 Task: Create in the project Transpire and in the Backlog issue 'Upgrade the performance of a mobile application to reduce load times and improve responsiveness' a child issue 'Integration with marketing automation software', and assign it to team member softage.1@softage.net.
Action: Mouse moved to (202, 63)
Screenshot: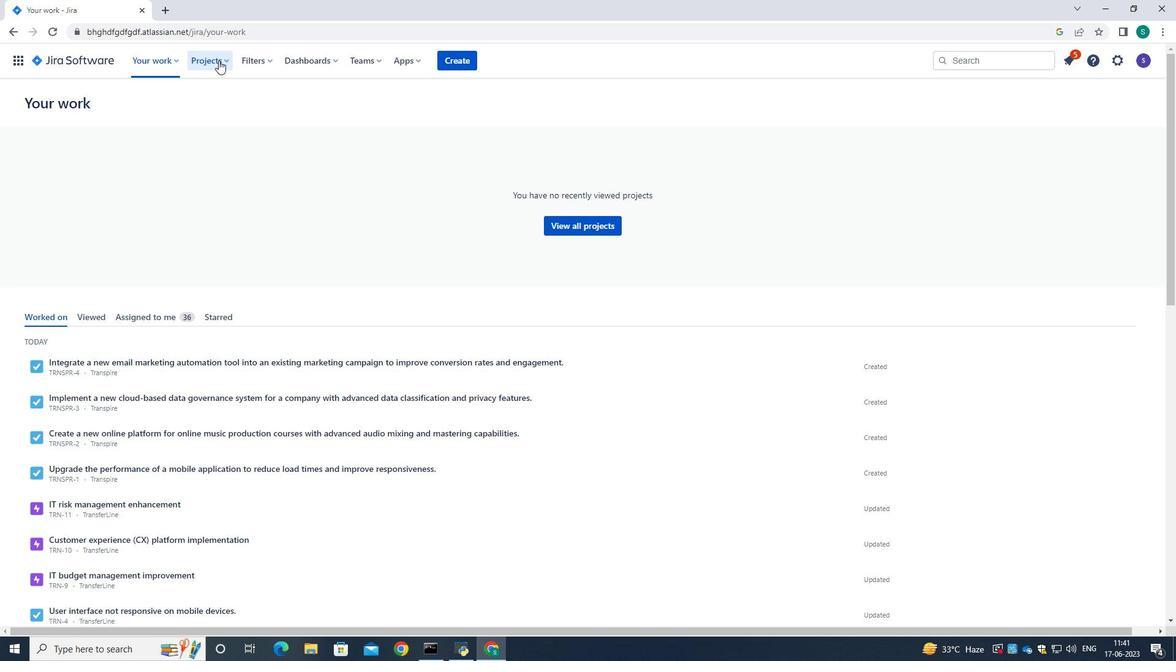 
Action: Mouse pressed left at (202, 63)
Screenshot: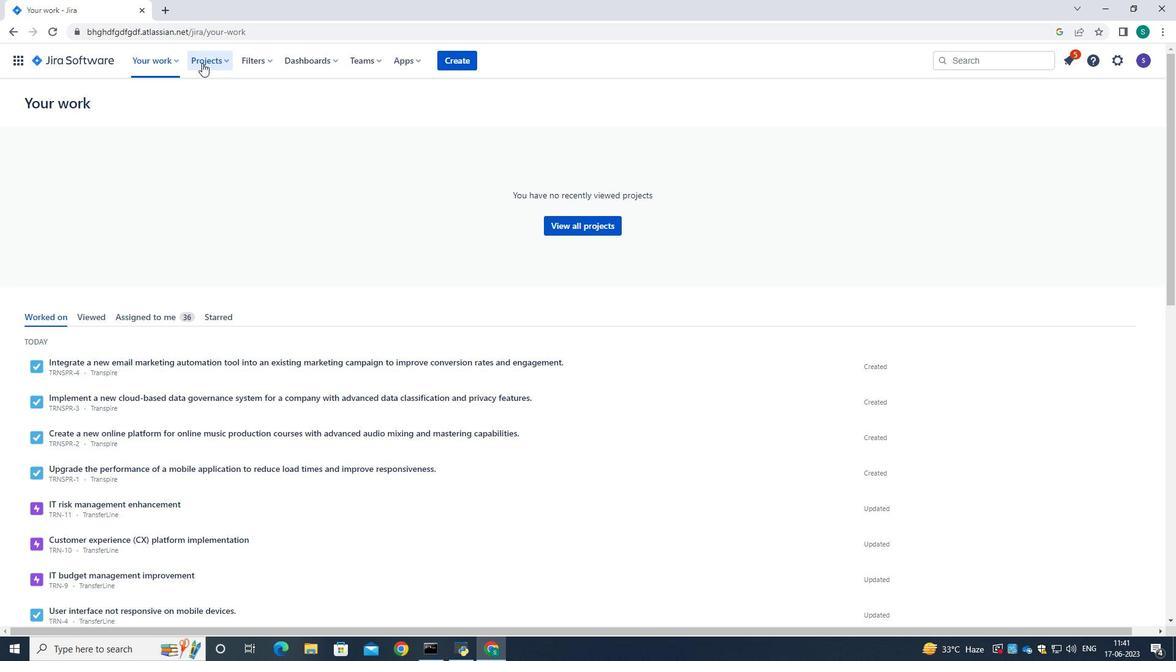 
Action: Mouse moved to (280, 126)
Screenshot: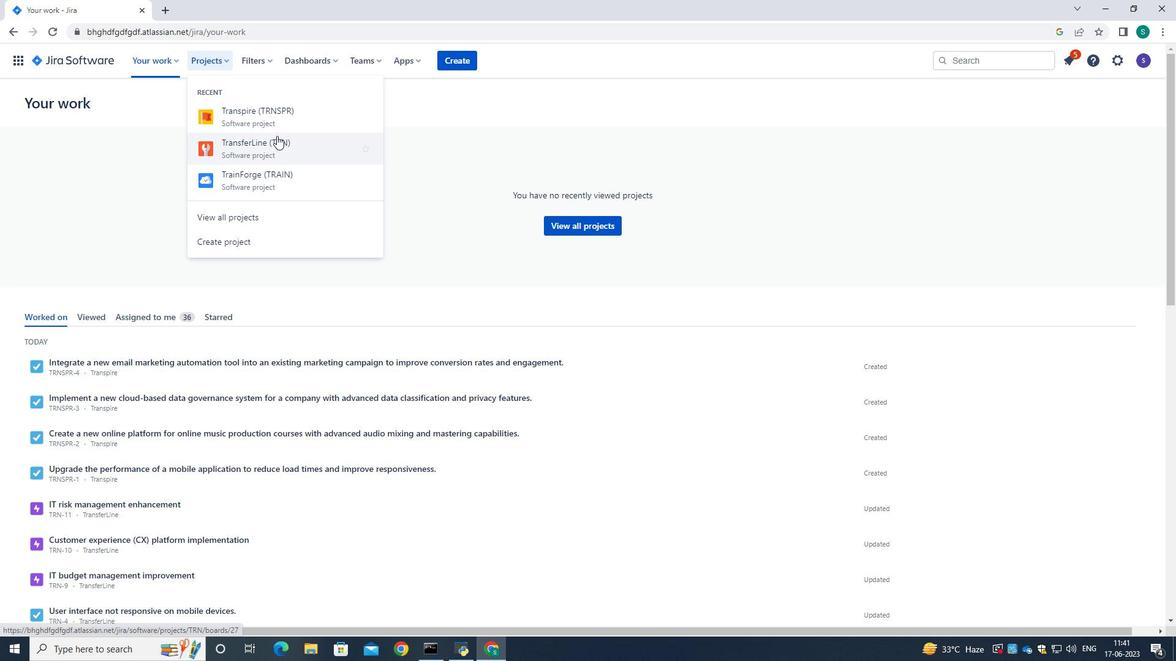 
Action: Mouse pressed left at (280, 126)
Screenshot: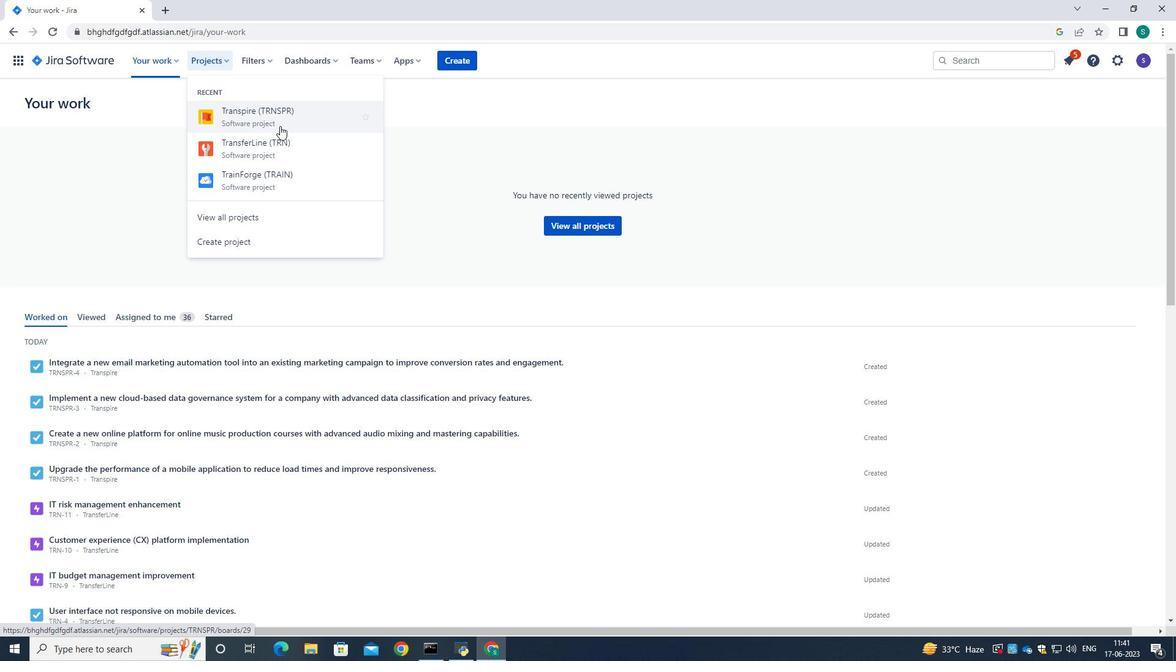 
Action: Mouse moved to (76, 190)
Screenshot: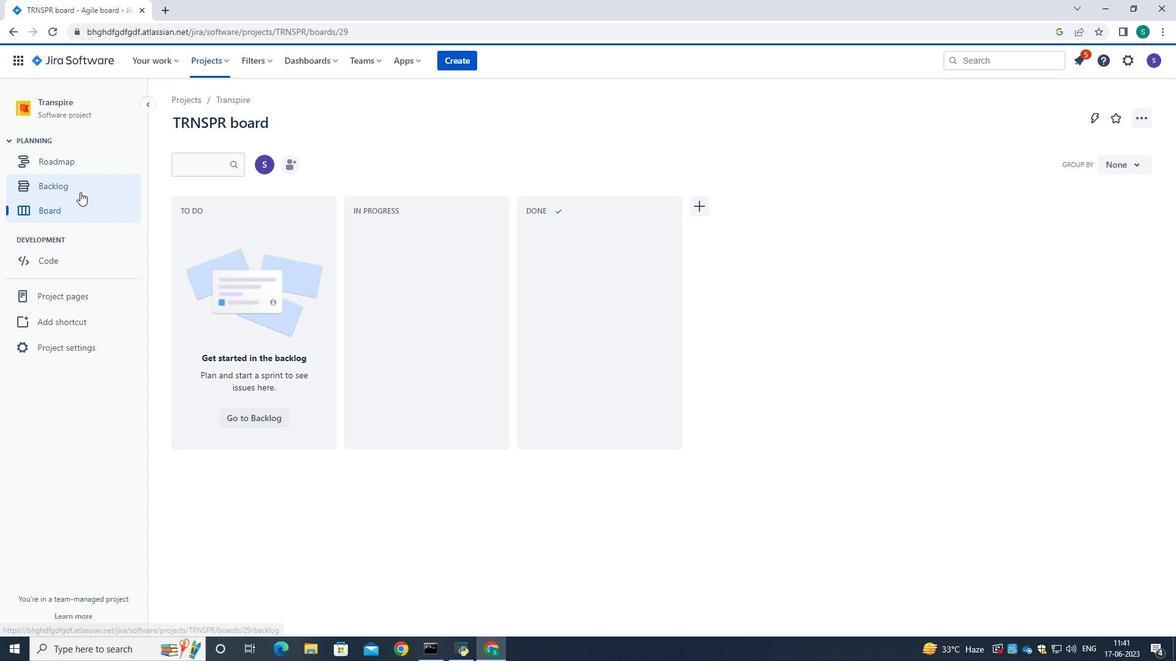 
Action: Mouse pressed left at (76, 190)
Screenshot: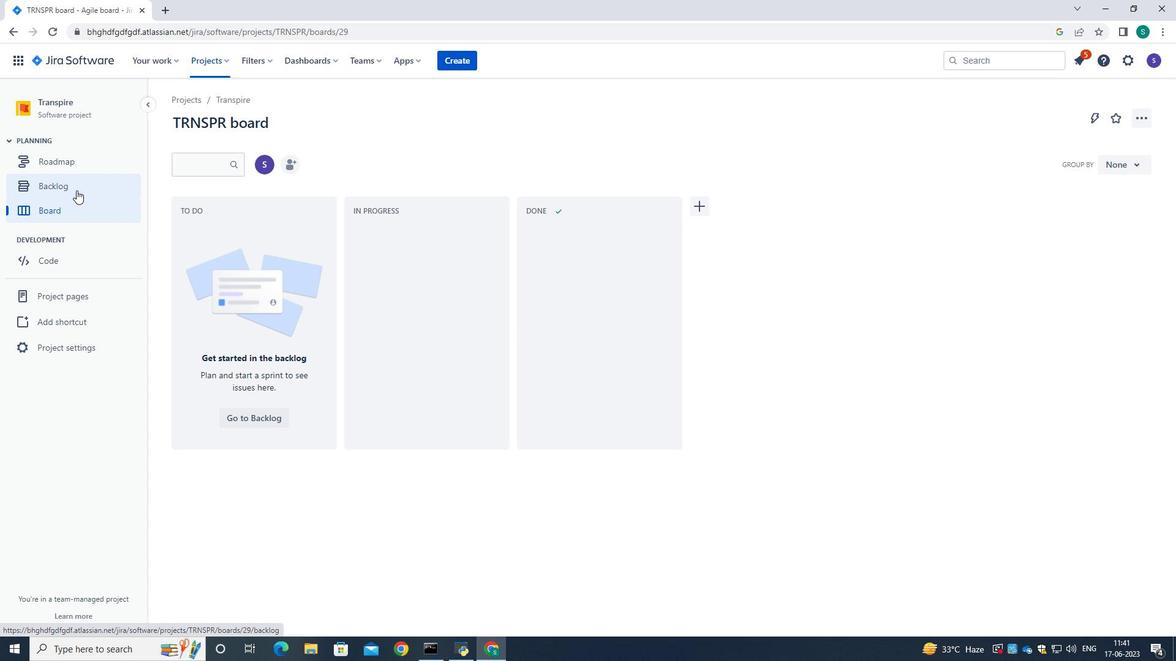 
Action: Mouse moved to (519, 222)
Screenshot: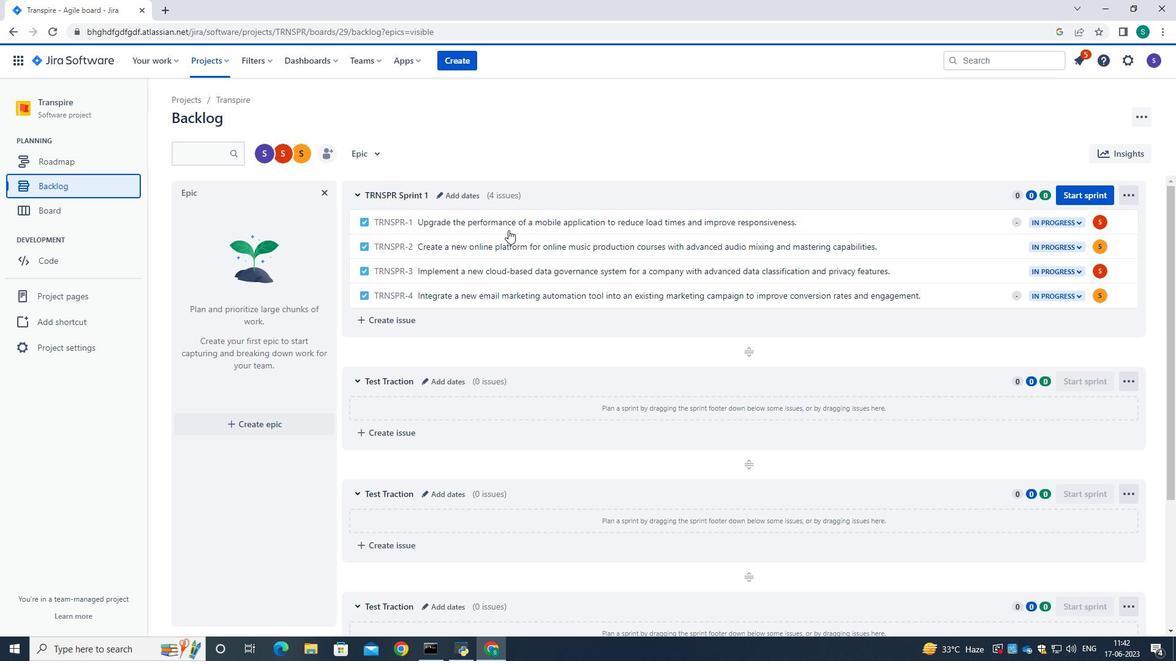 
Action: Mouse pressed left at (519, 222)
Screenshot: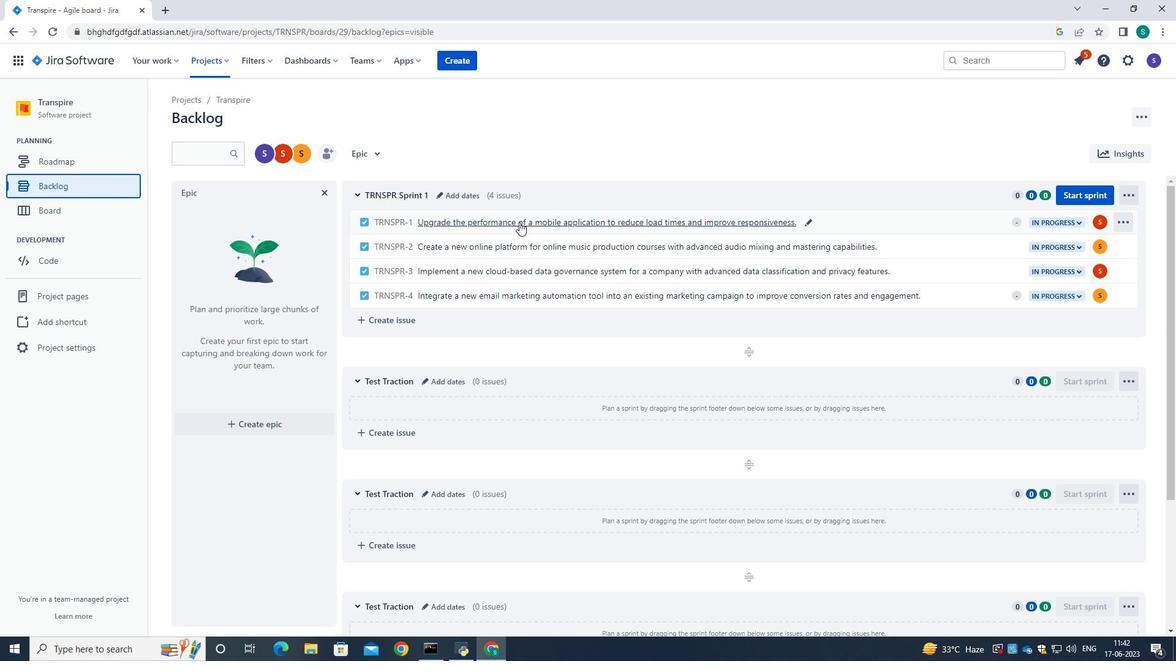 
Action: Mouse moved to (955, 283)
Screenshot: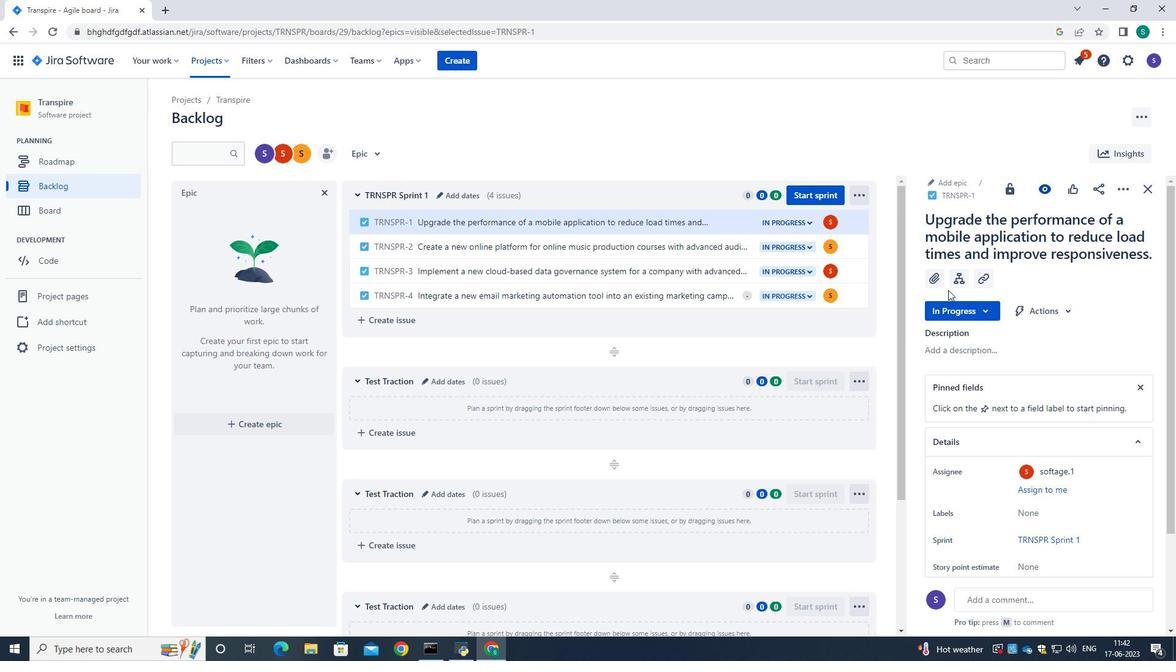 
Action: Mouse pressed left at (955, 283)
Screenshot: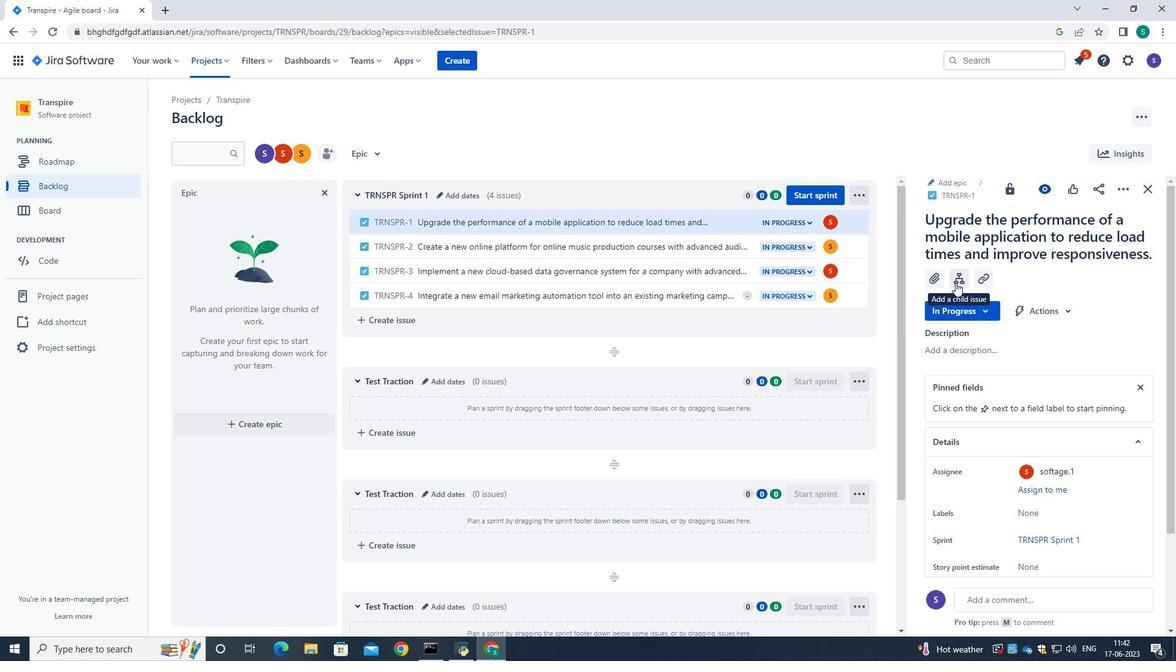 
Action: Mouse moved to (962, 391)
Screenshot: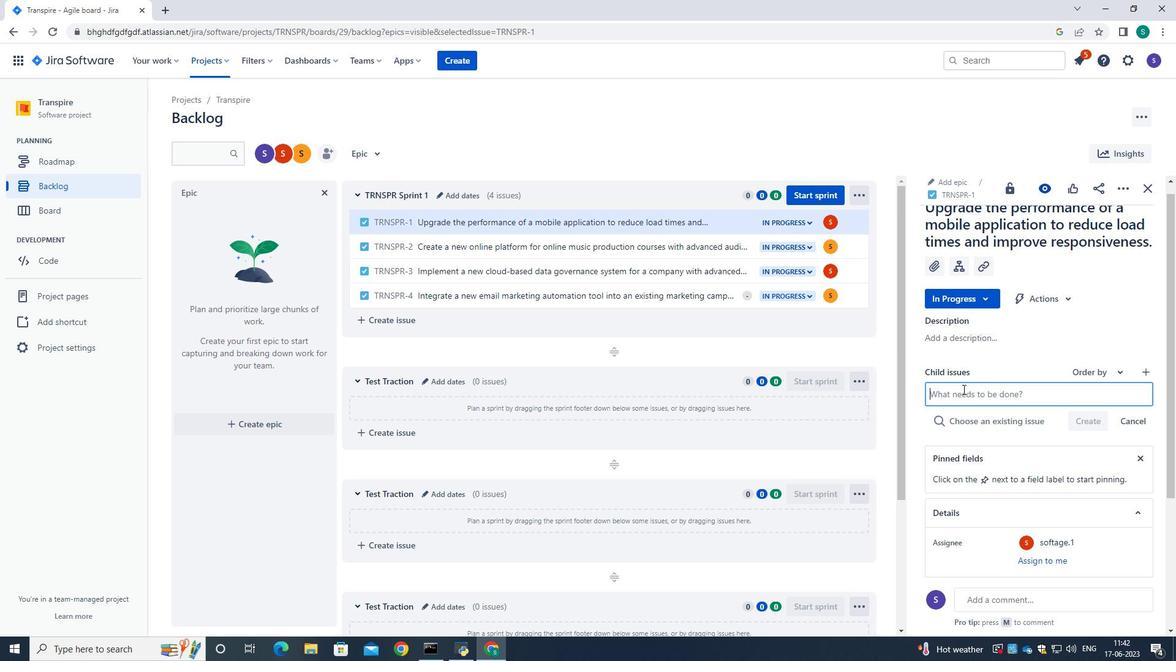 
Action: Mouse pressed left at (962, 391)
Screenshot: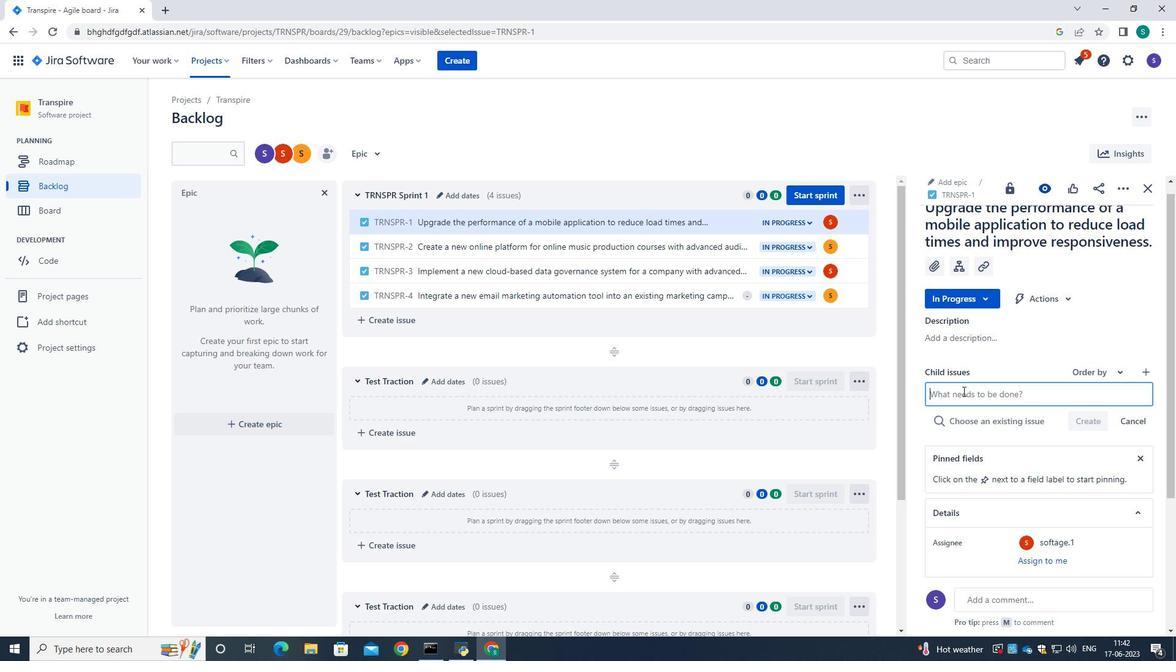 
Action: Key pressed <Key.caps_lock>I<Key.caps_lock>ntegration<Key.space>with<Key.space>marketing<Key.space>automation<Key.space>softa<Key.backspace>ware.
Screenshot: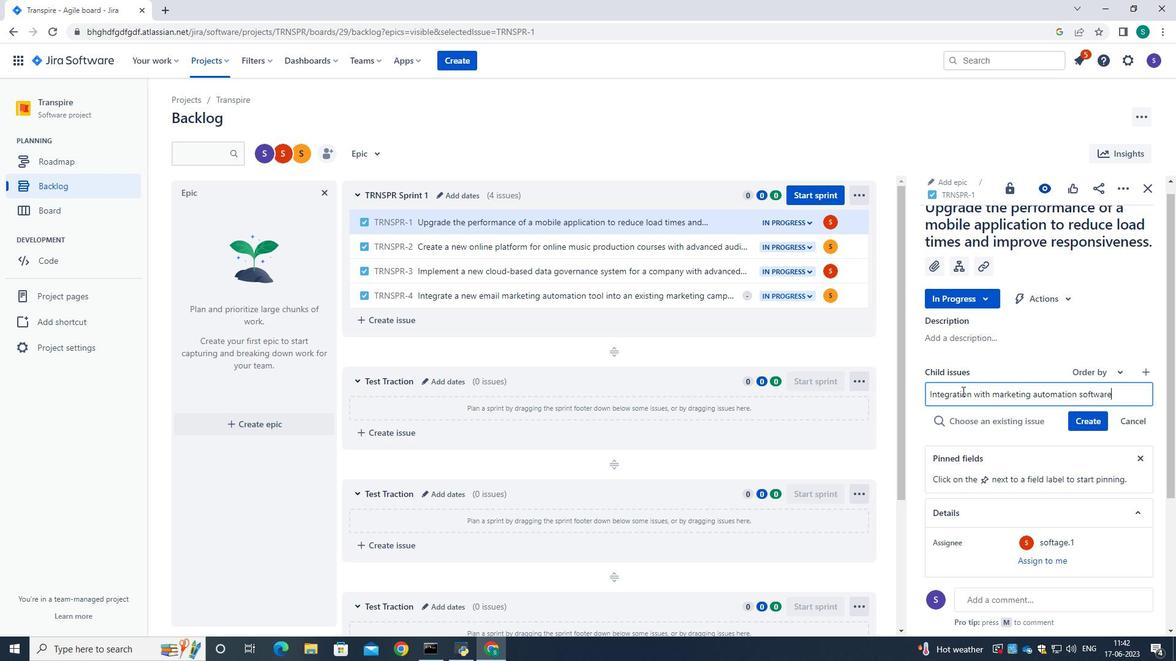 
Action: Mouse moved to (1085, 424)
Screenshot: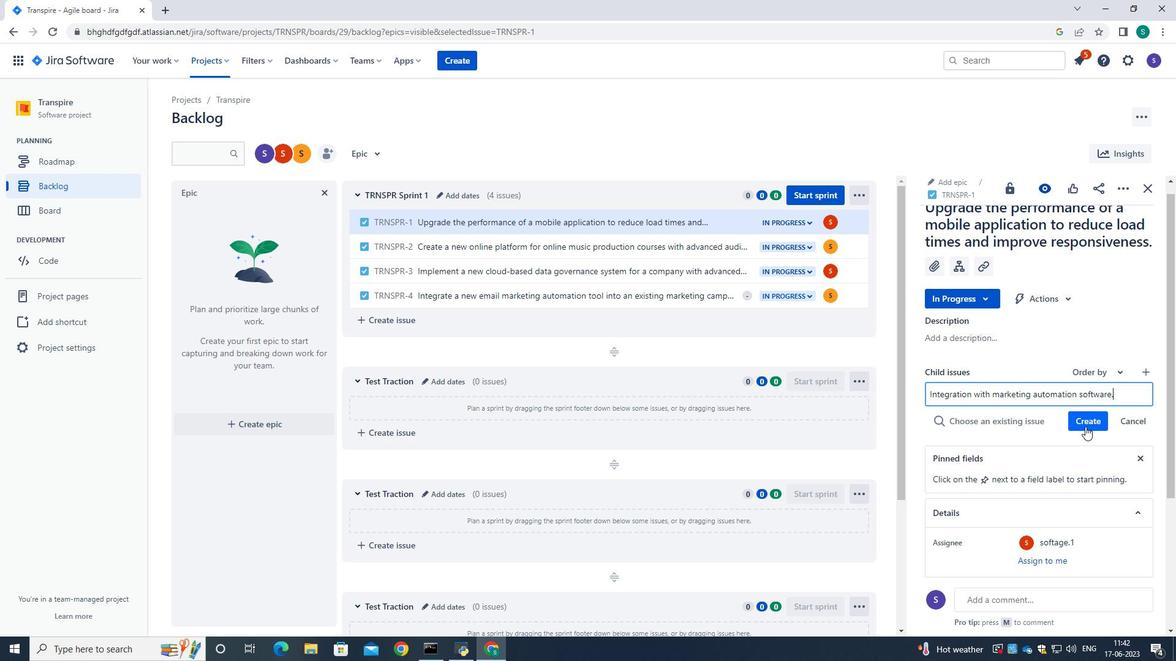 
Action: Mouse pressed left at (1085, 424)
Screenshot: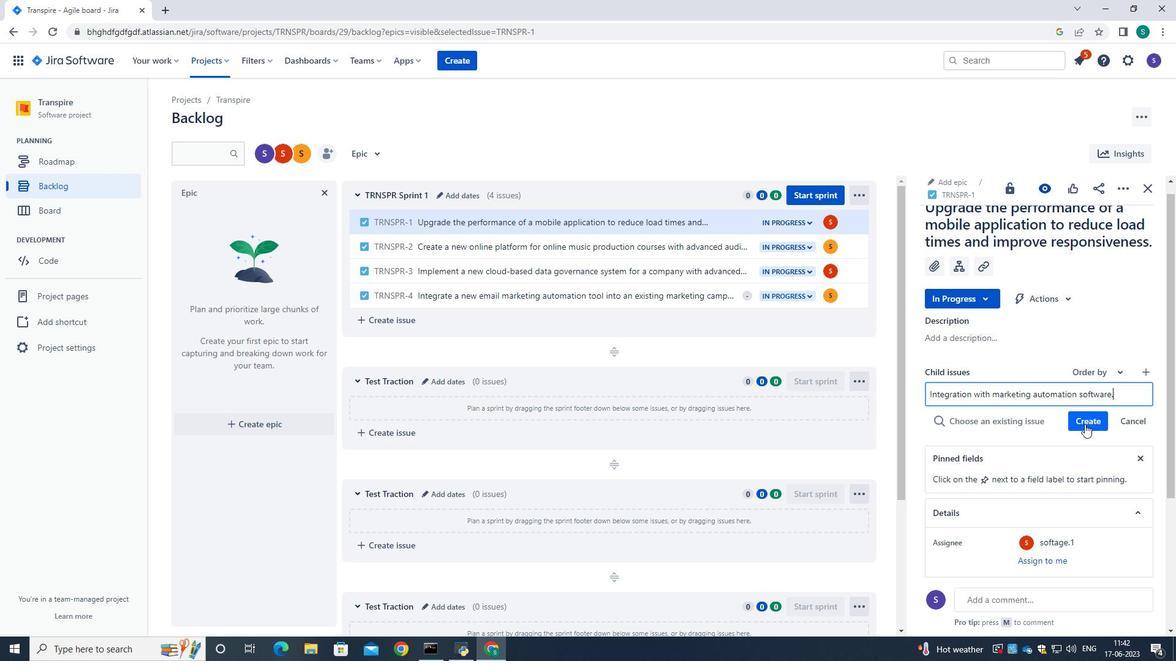 
Action: Mouse moved to (1144, 401)
Screenshot: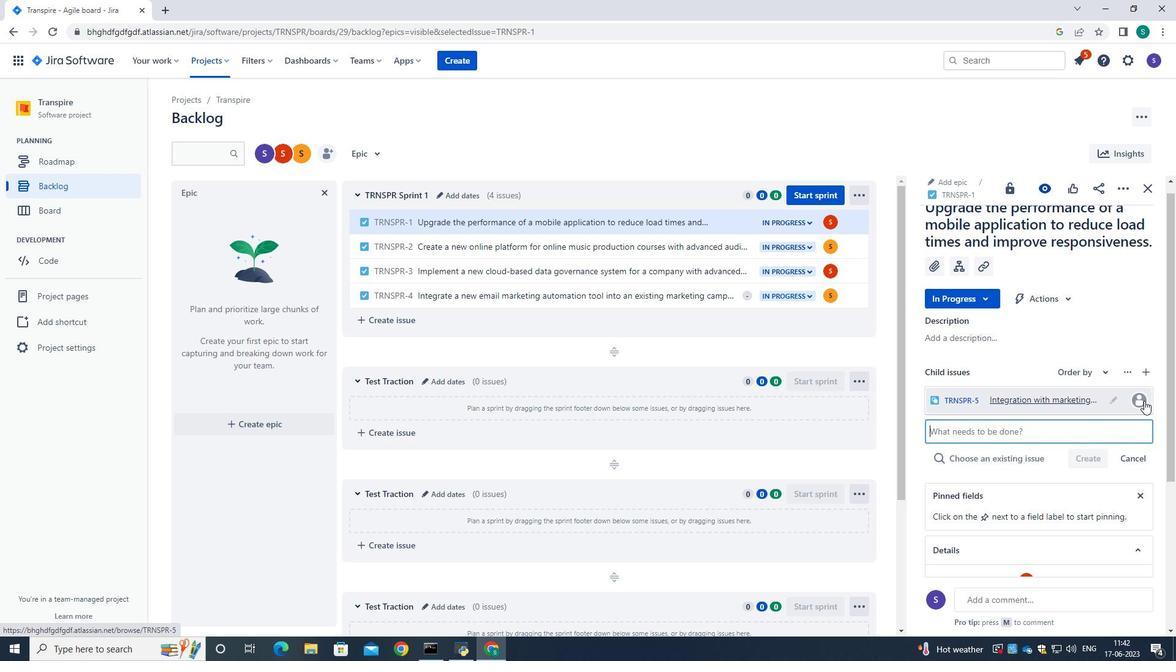 
Action: Mouse pressed left at (1144, 401)
Screenshot: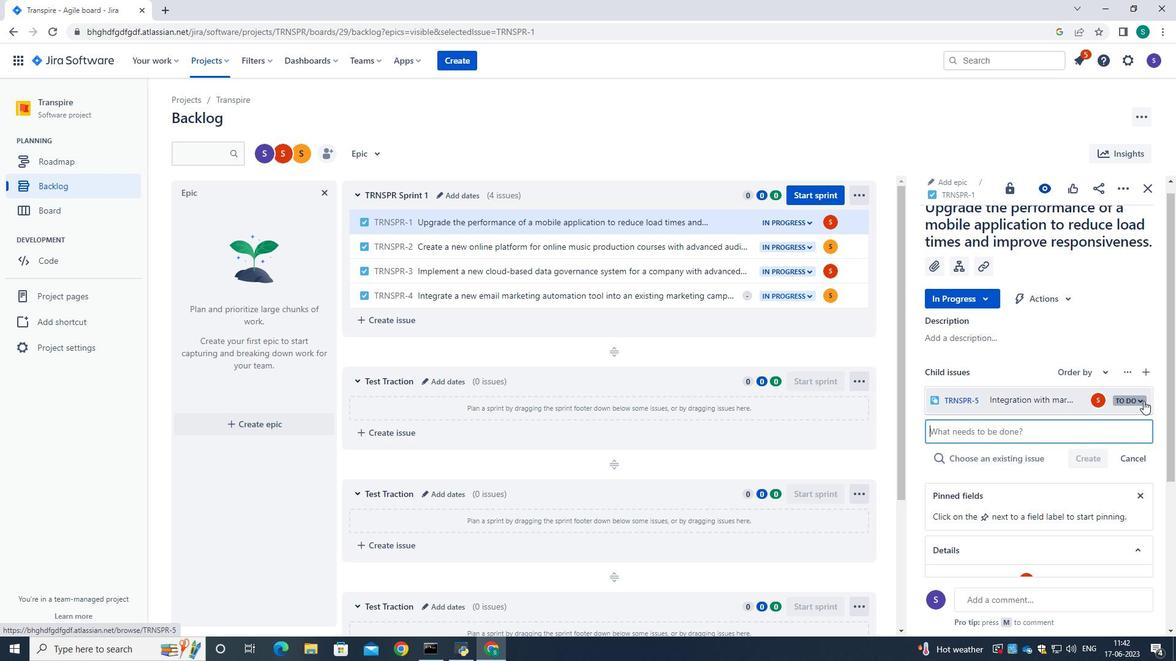 
Action: Mouse moved to (1132, 338)
Screenshot: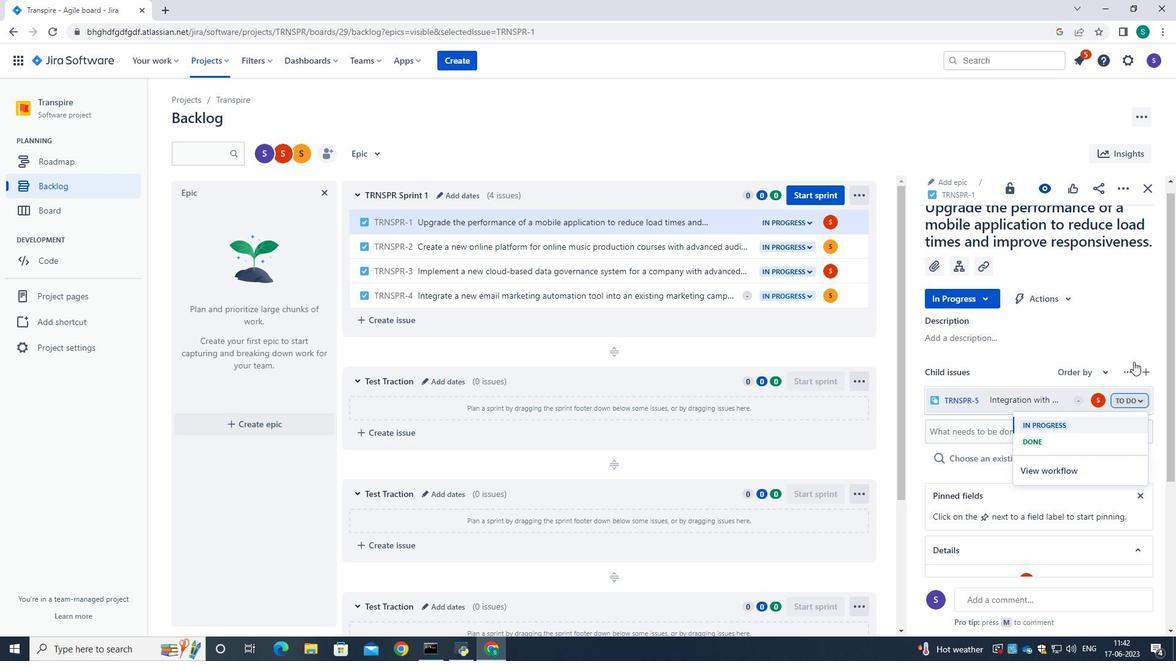 
Action: Mouse pressed left at (1132, 338)
Screenshot: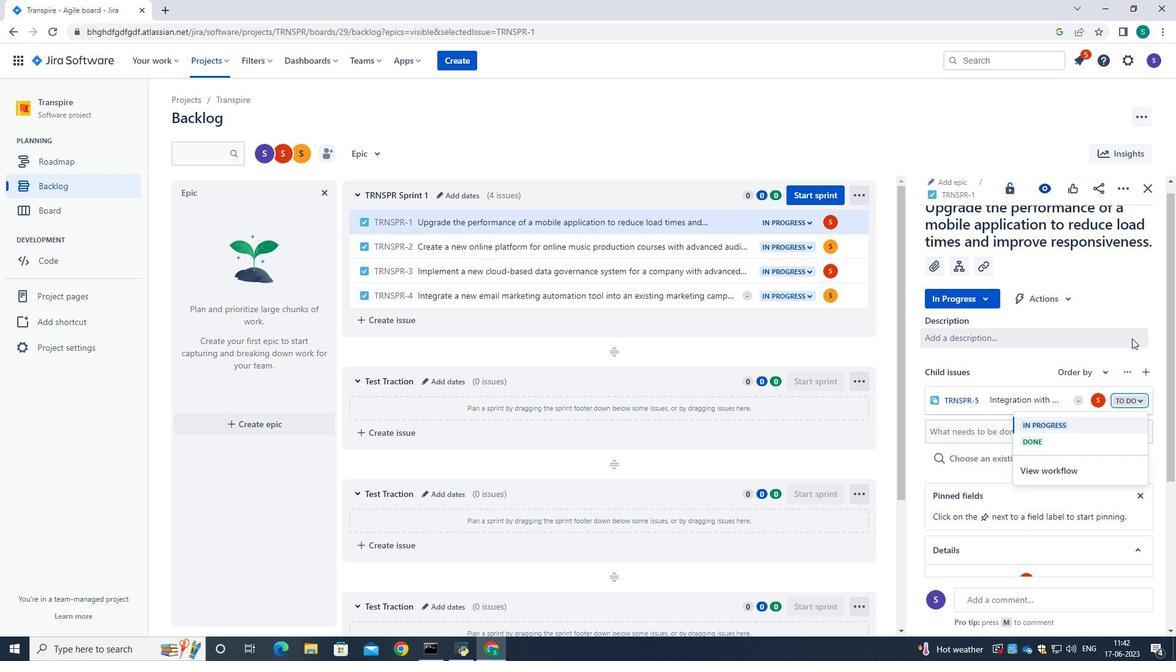 
Action: Mouse moved to (1097, 503)
Screenshot: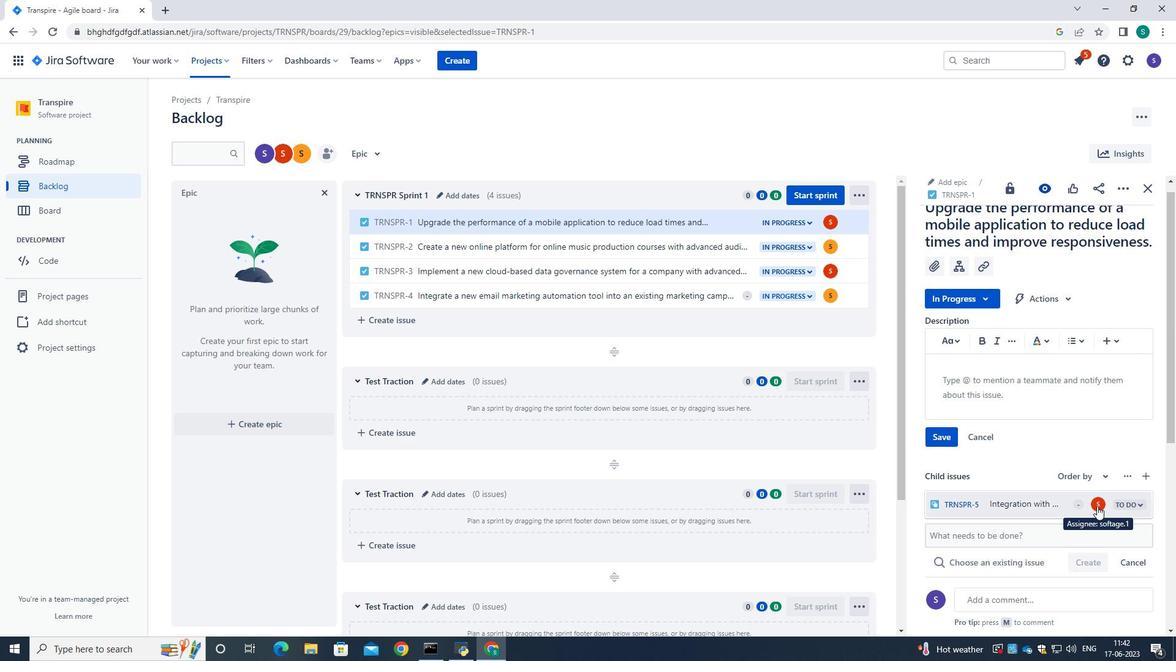 
Action: Mouse pressed left at (1097, 503)
Screenshot: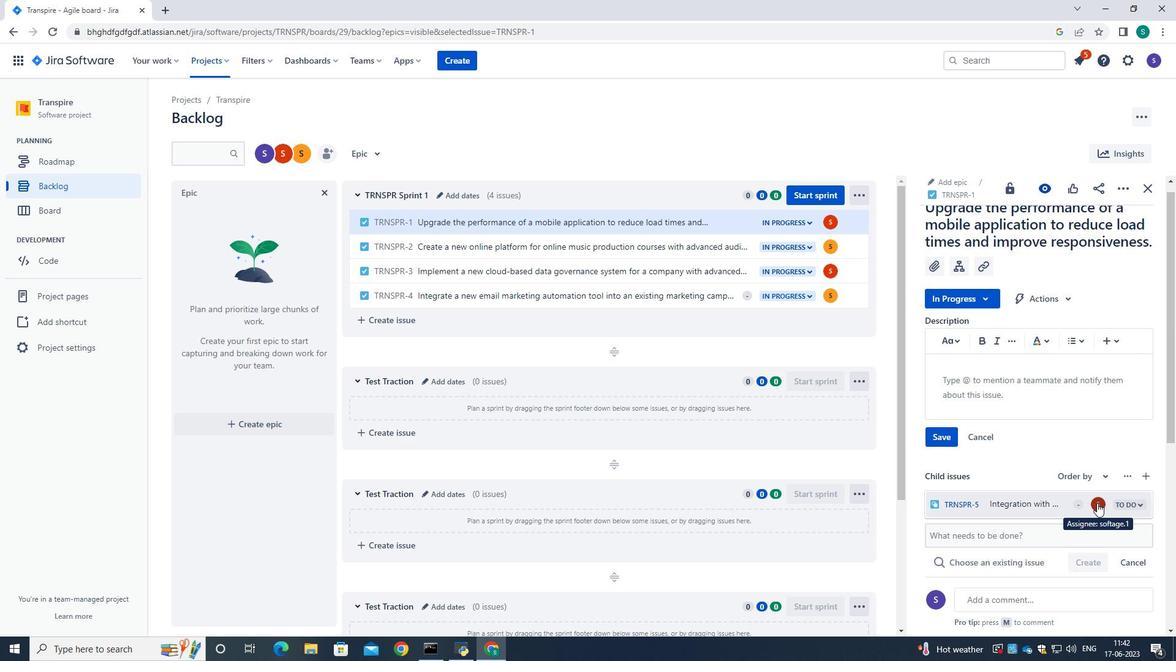 
Action: Mouse moved to (990, 432)
Screenshot: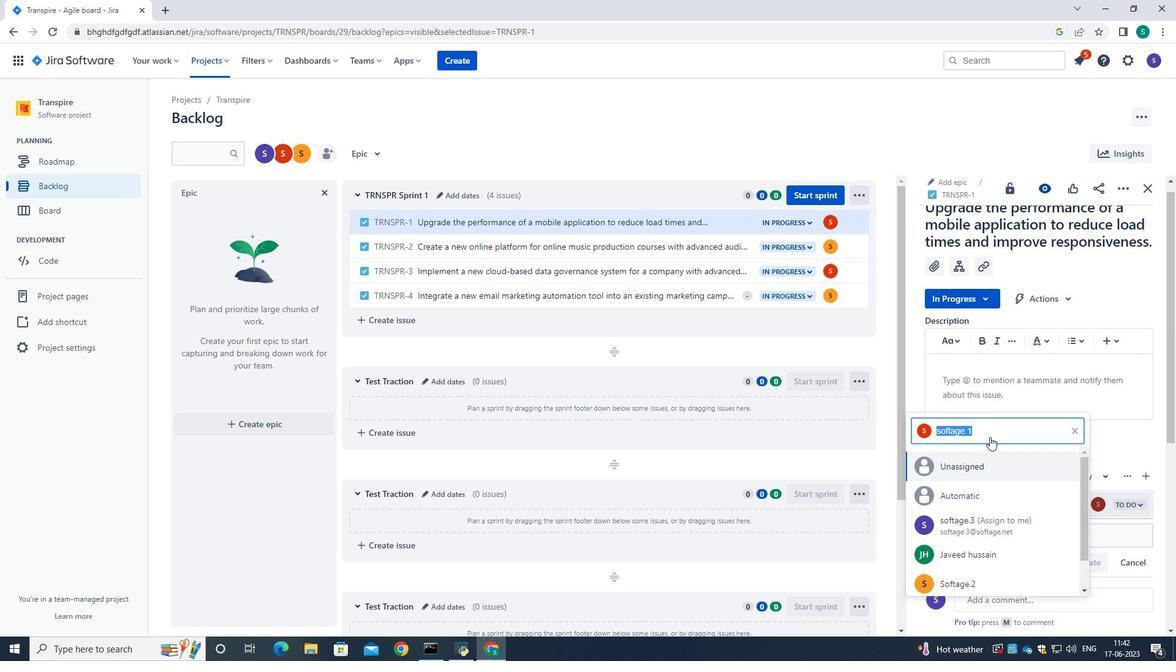 
Action: Key pressed <Key.backspace>softage.1<Key.shift>@softage.net
Screenshot: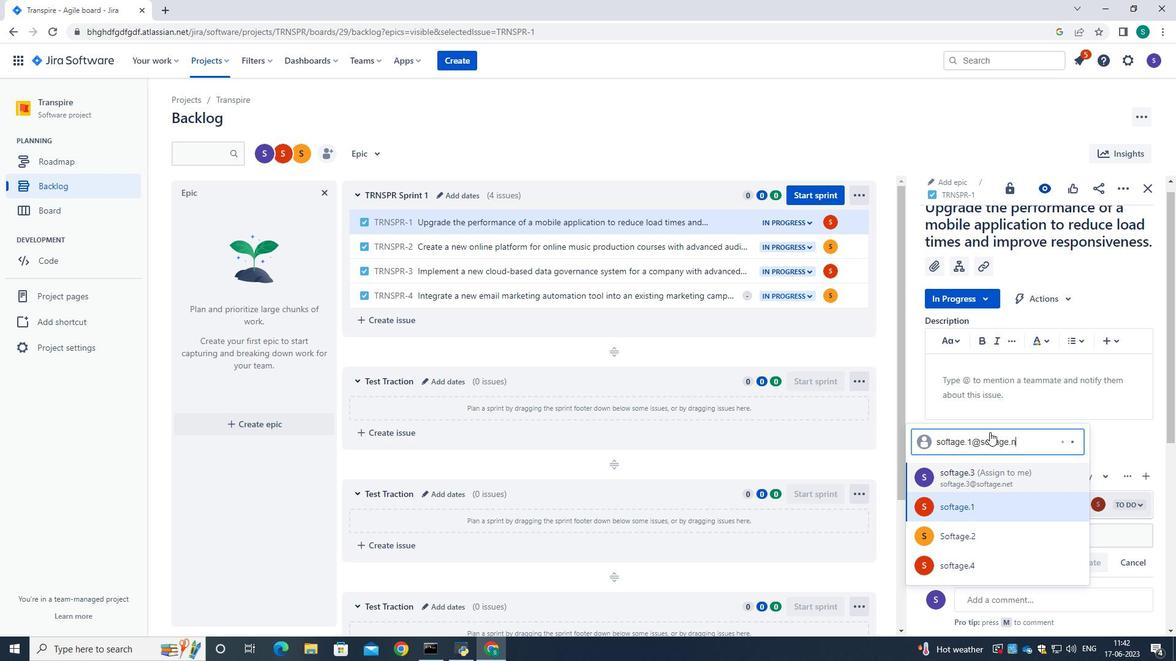 
Action: Mouse moved to (980, 511)
Screenshot: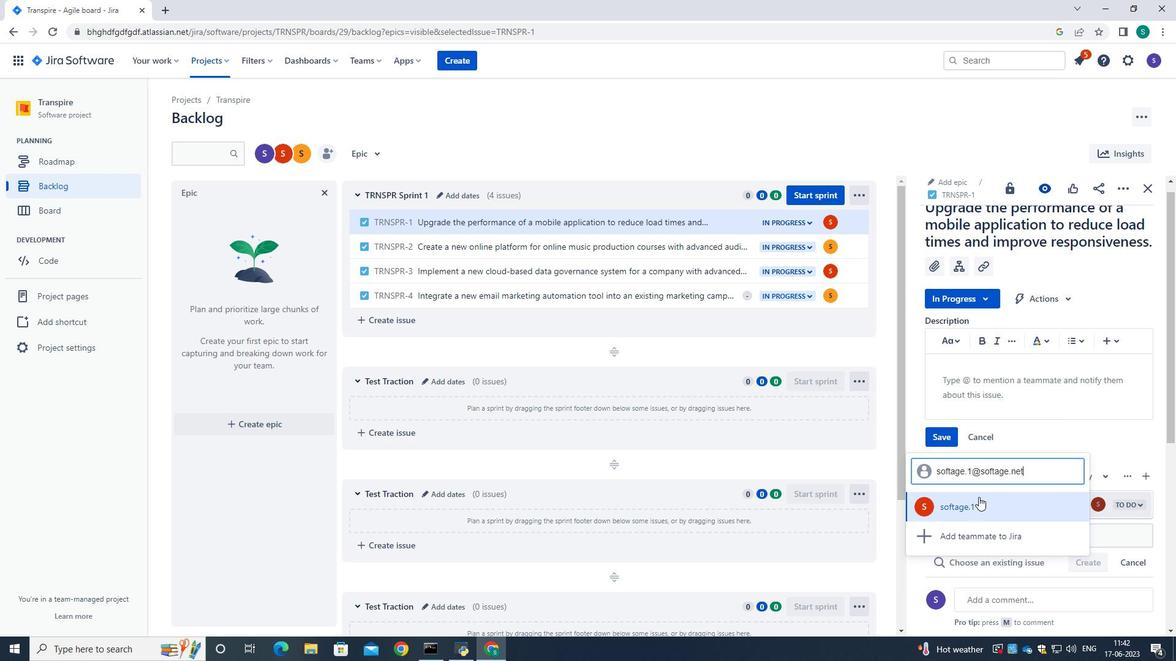 
Action: Mouse pressed left at (980, 511)
Screenshot: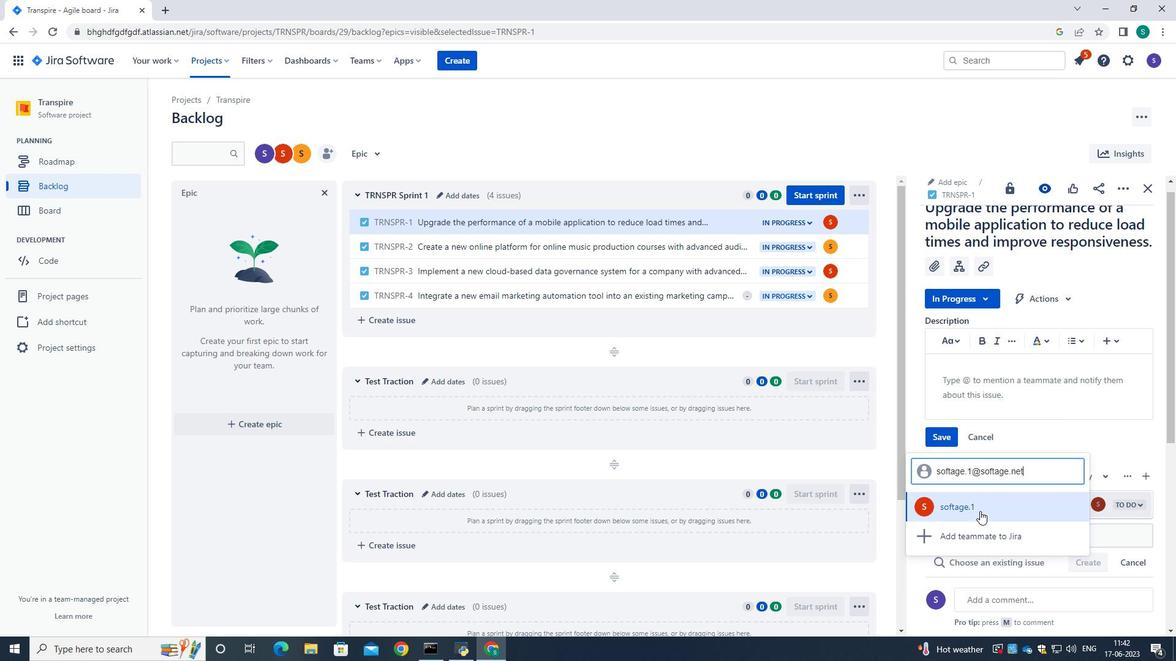 
Action: Mouse moved to (914, 455)
Screenshot: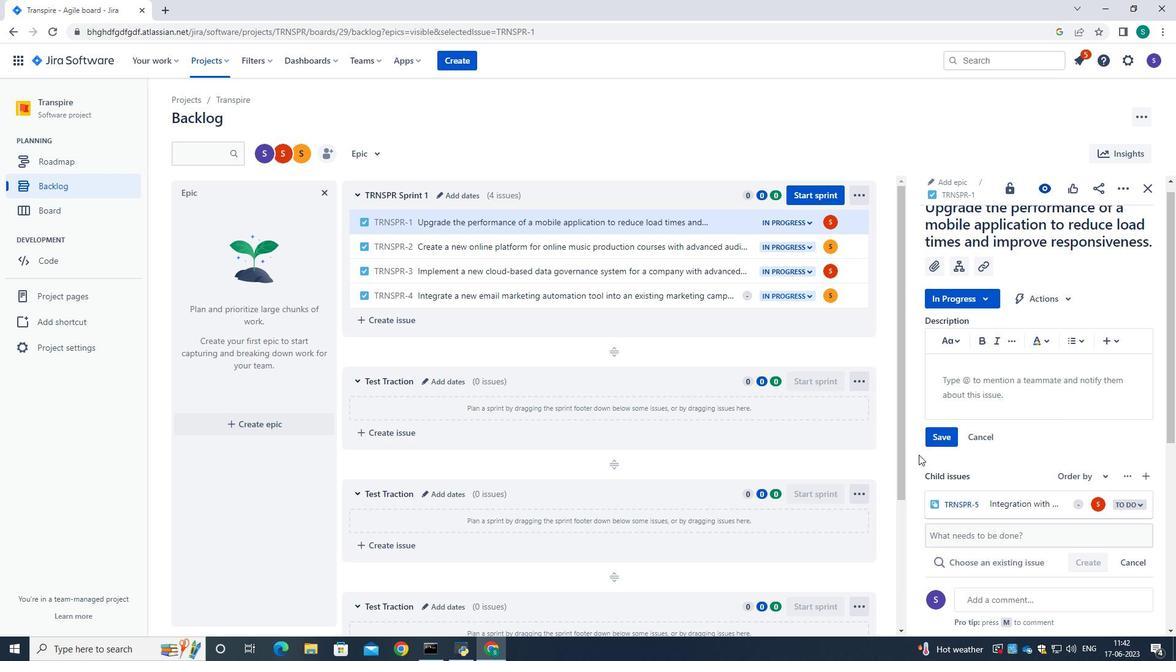 
Action: Mouse pressed left at (914, 455)
Screenshot: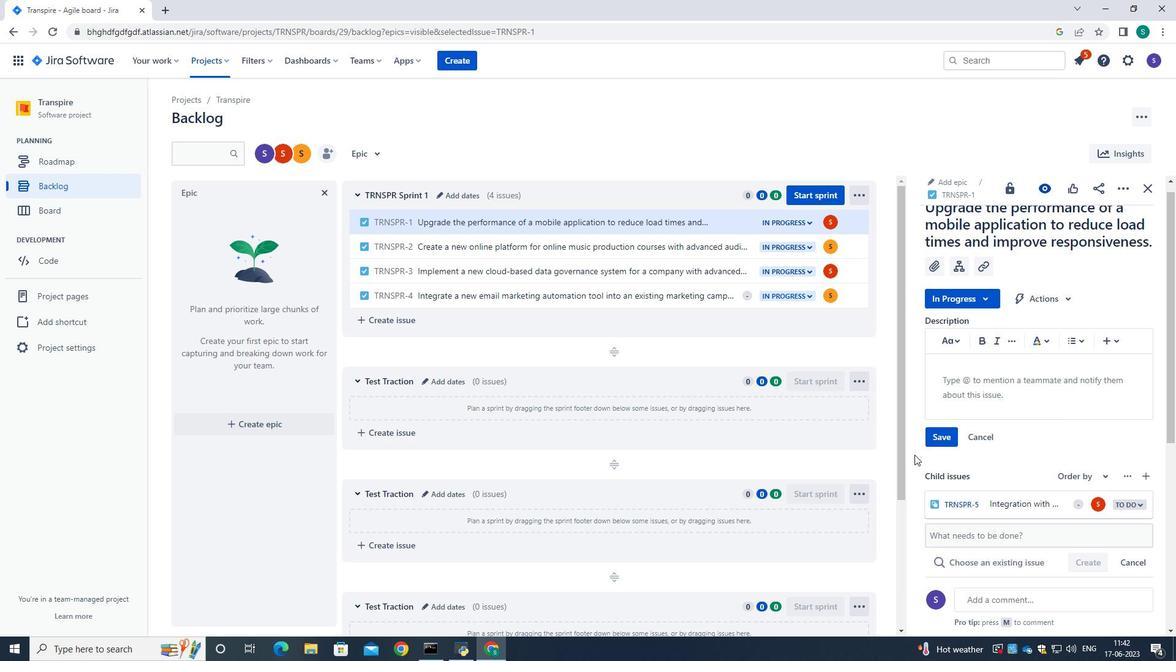 
Action: Mouse moved to (979, 434)
Screenshot: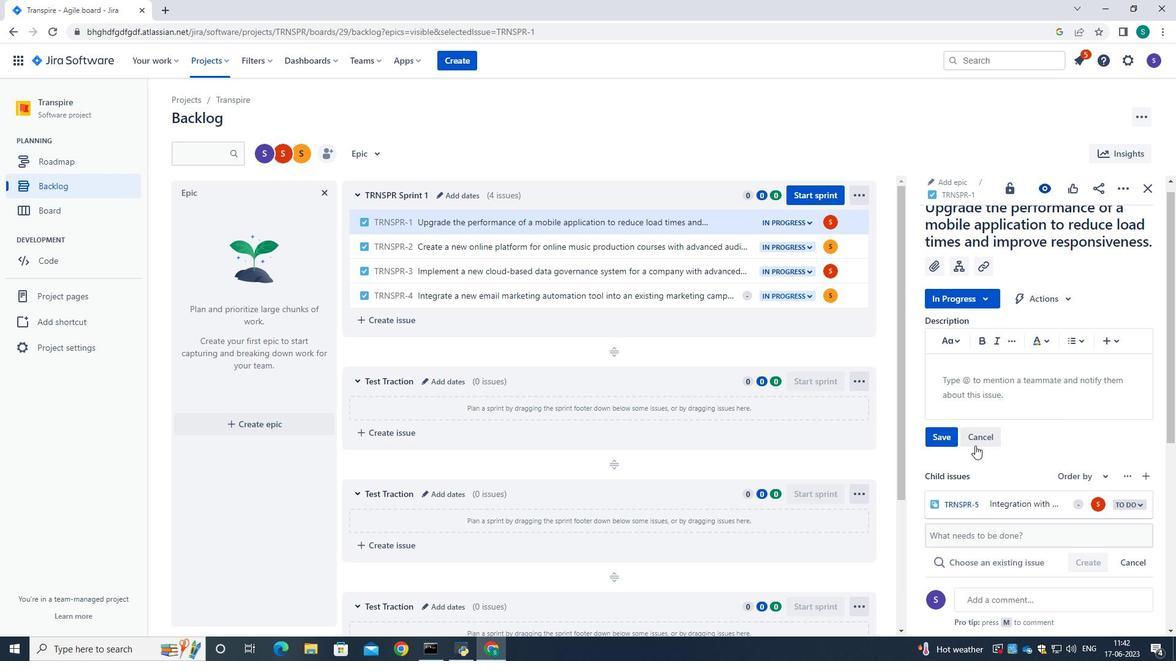 
Action: Mouse pressed left at (979, 434)
Screenshot: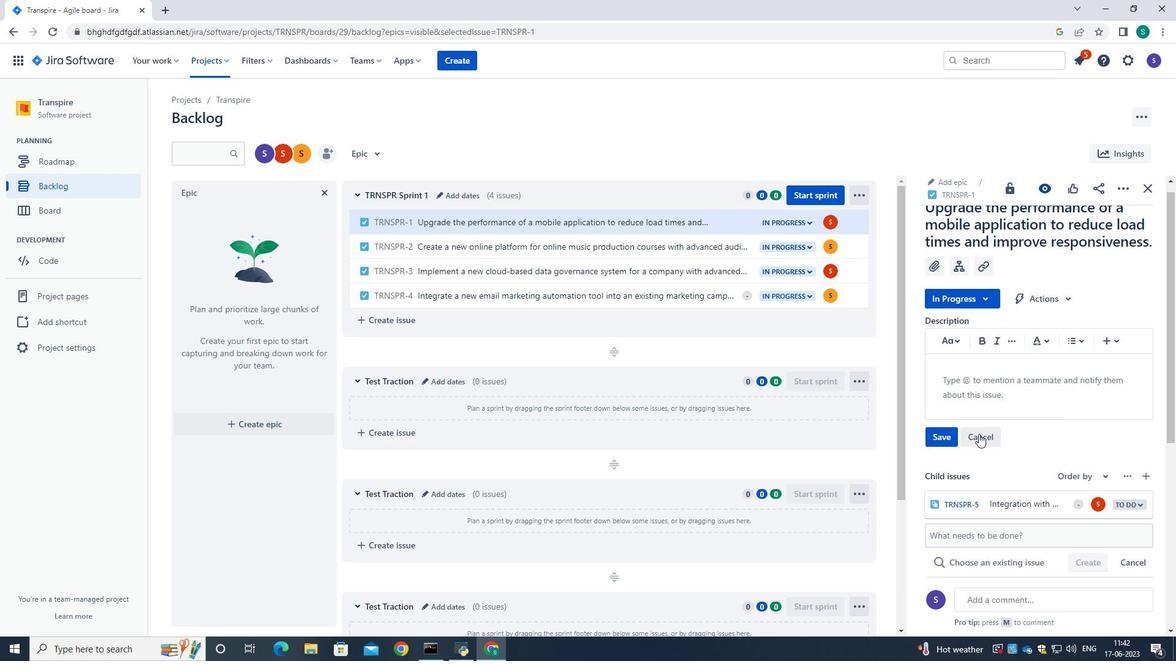 
Action: Mouse moved to (902, 441)
Screenshot: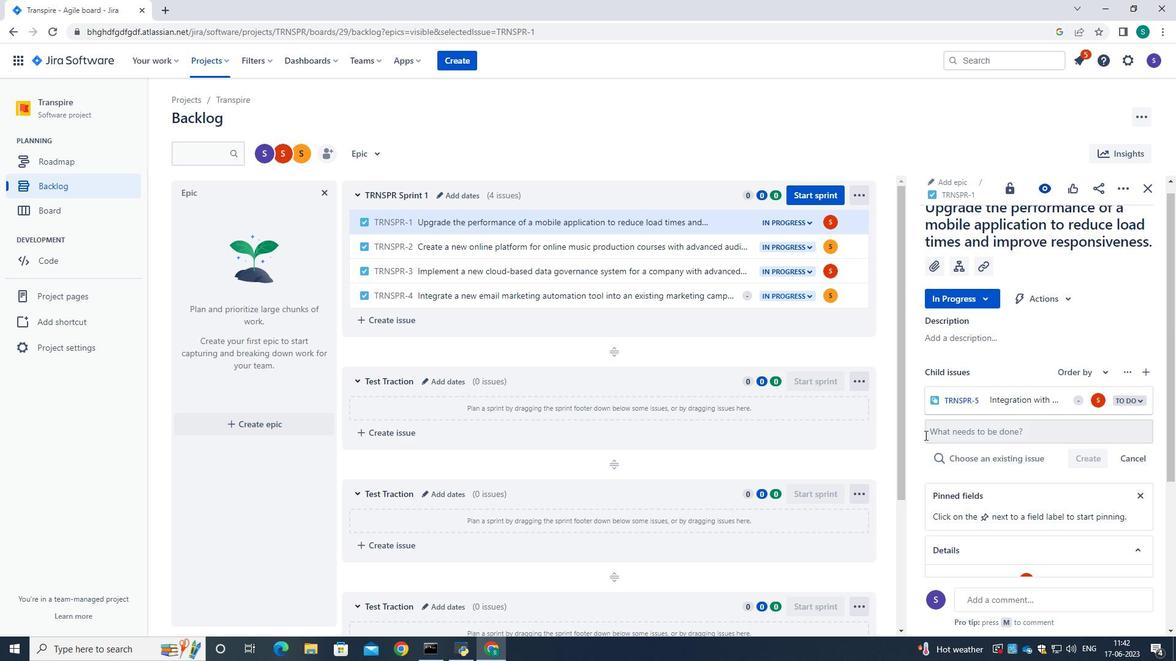 
